 Task: Create a calendar event titled 'Monthly Business Review' on July 2, 2023, and attach the 'monthly budget' document.
Action: Mouse moved to (18, 66)
Screenshot: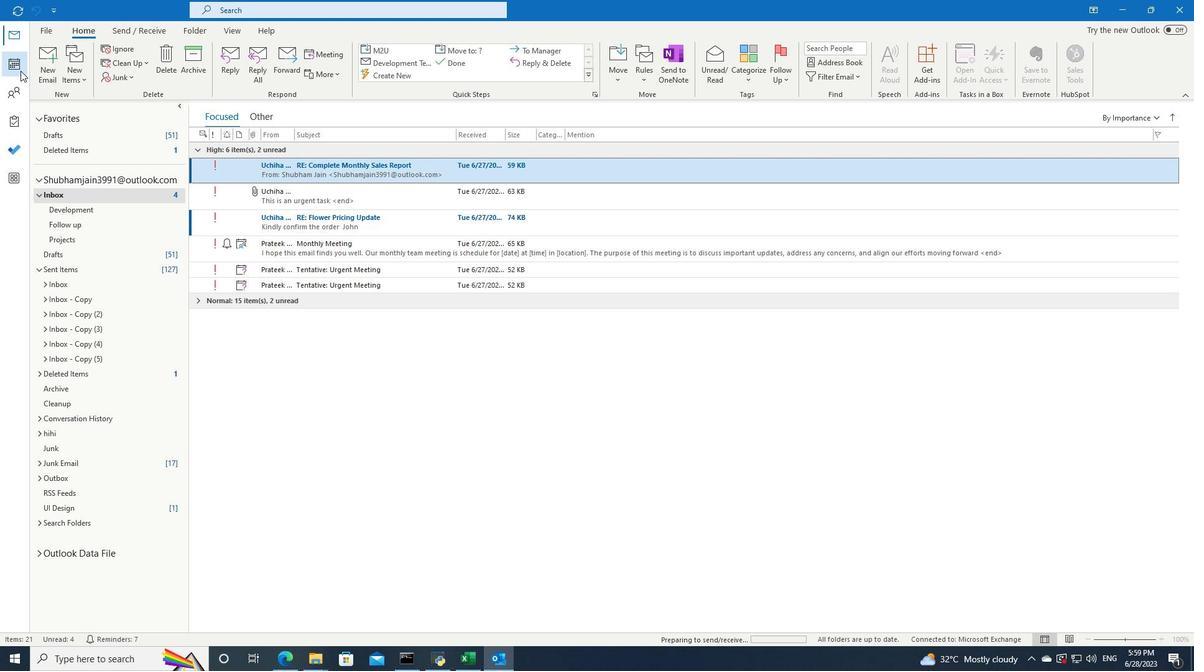 
Action: Mouse pressed left at (18, 66)
Screenshot: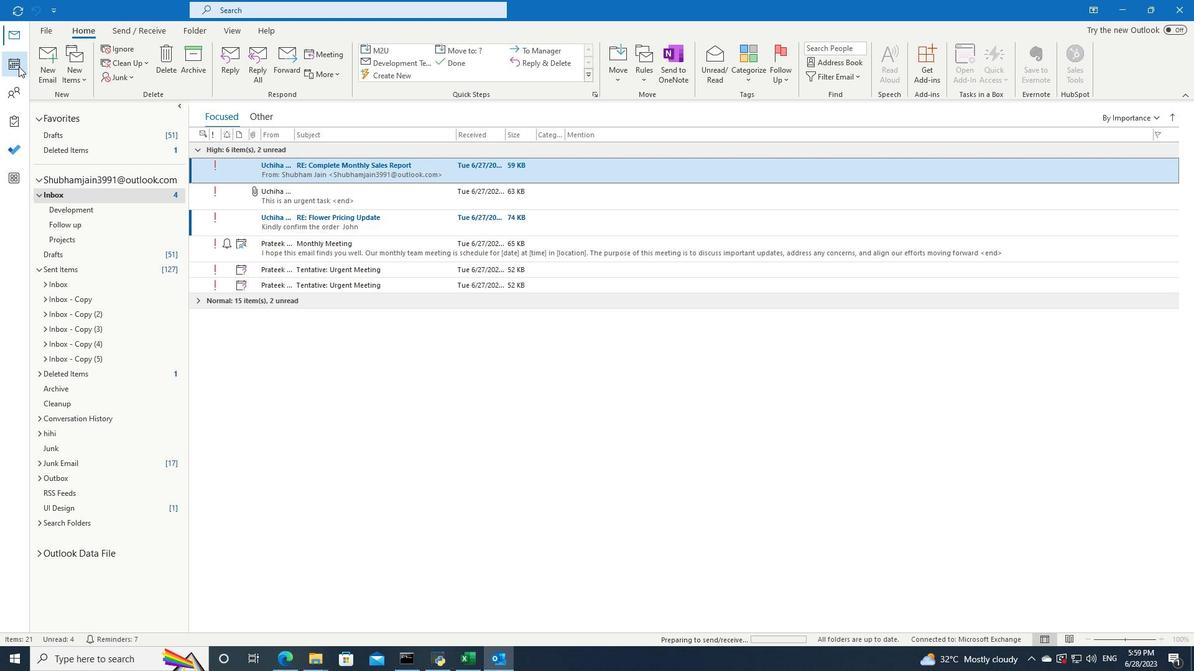 
Action: Mouse moved to (974, 556)
Screenshot: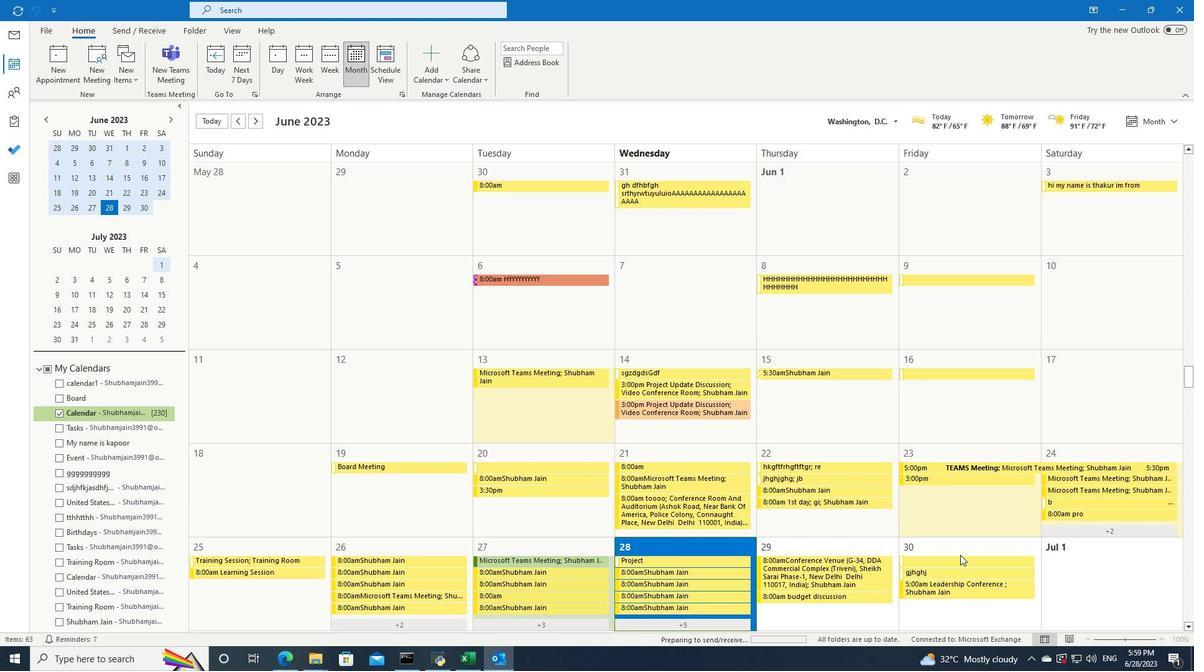 
Action: Mouse scrolled (974, 556) with delta (0, 0)
Screenshot: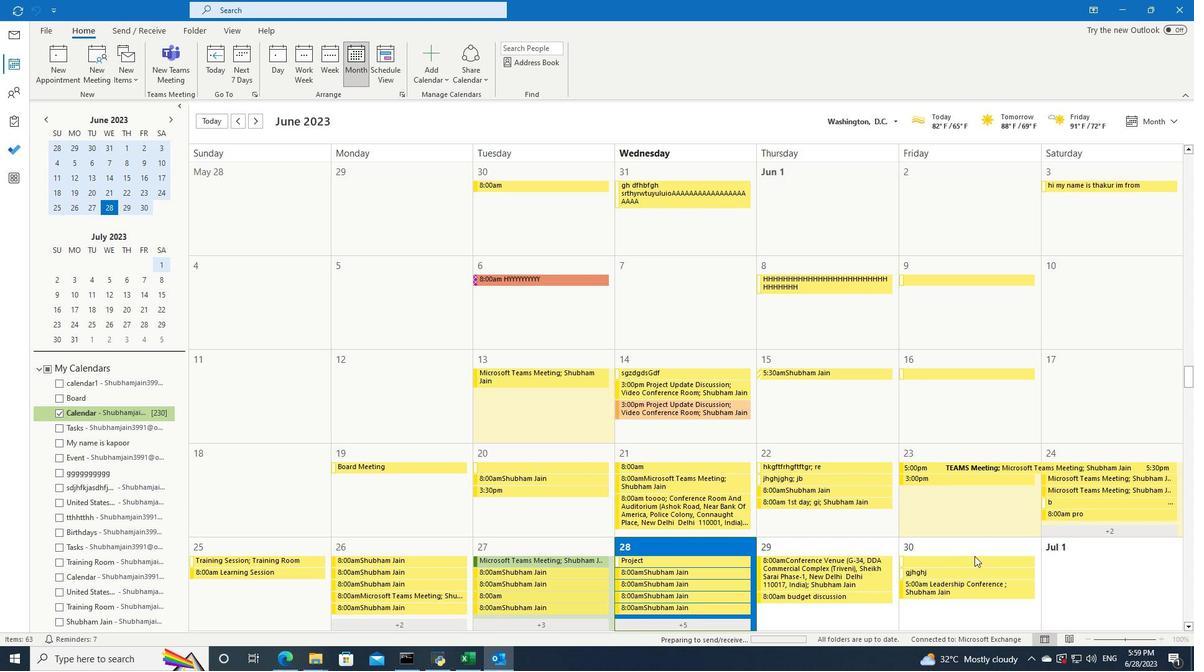 
Action: Mouse scrolled (974, 556) with delta (0, 0)
Screenshot: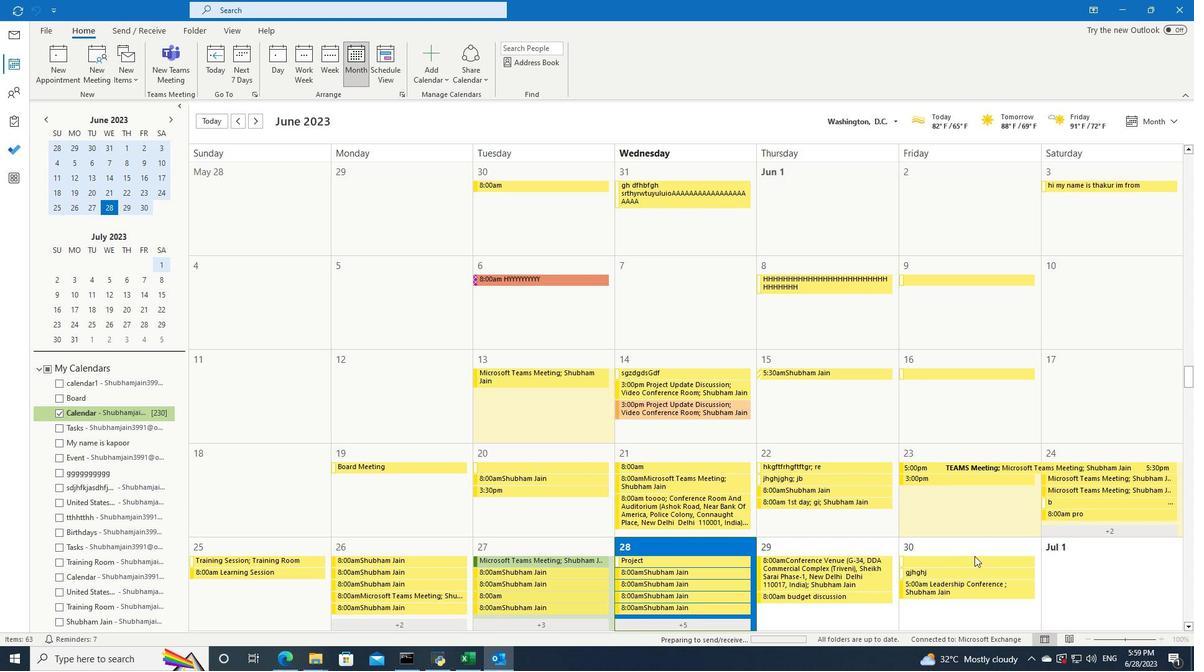 
Action: Mouse scrolled (974, 556) with delta (0, 0)
Screenshot: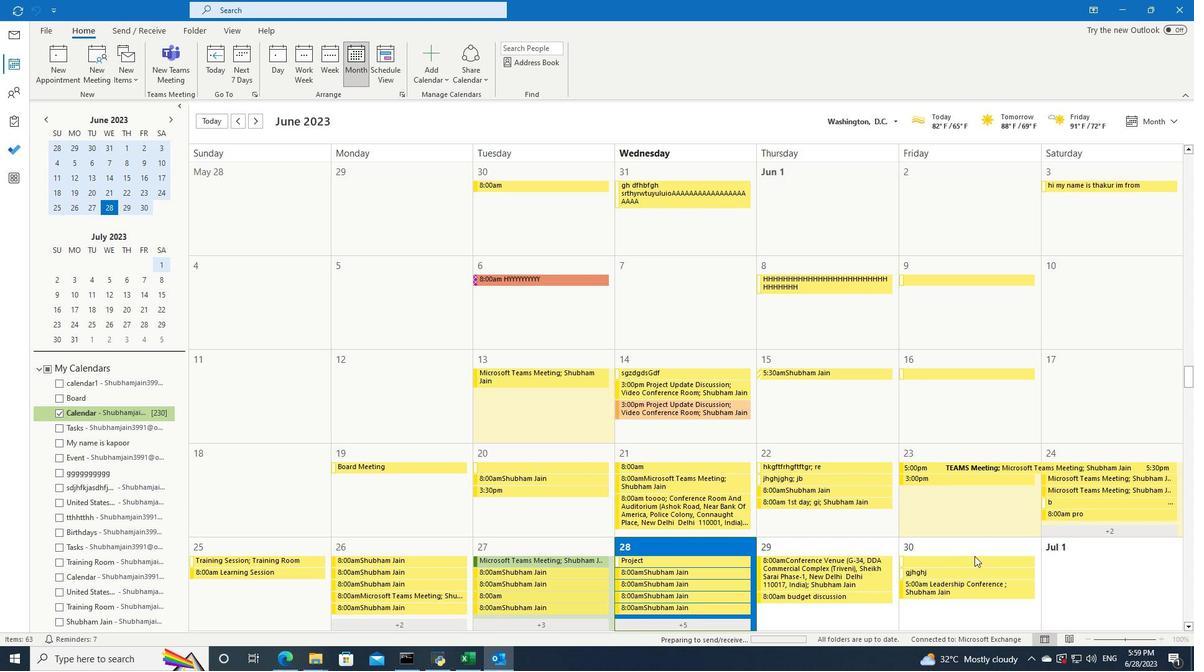
Action: Mouse moved to (242, 375)
Screenshot: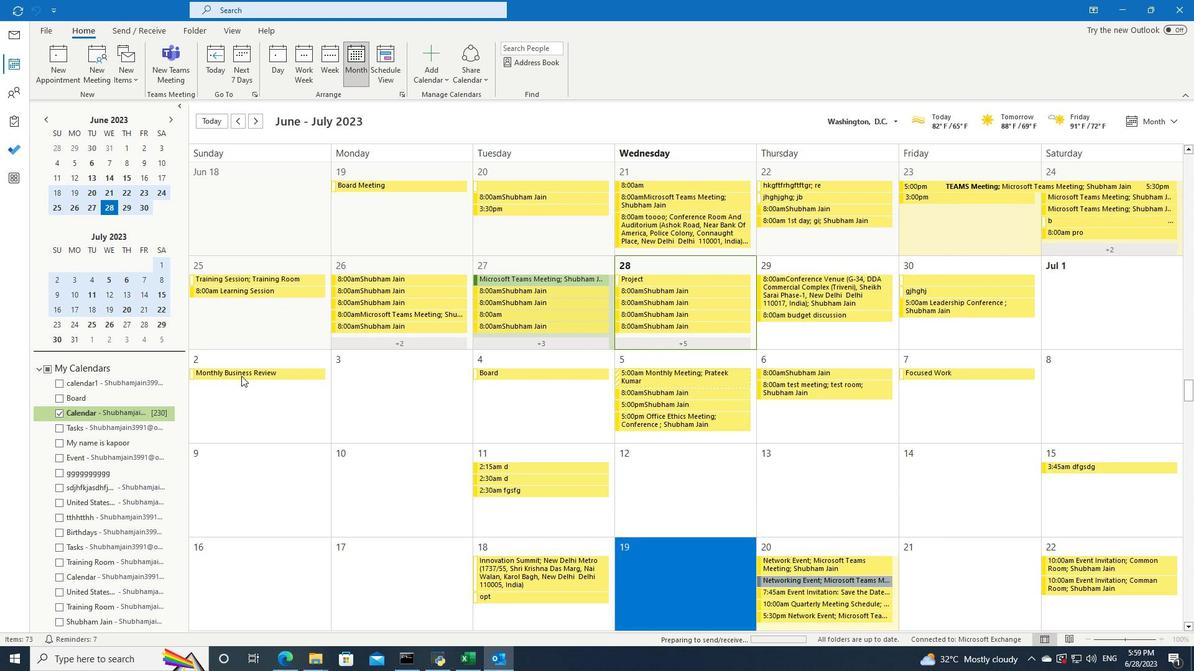 
Action: Mouse pressed left at (242, 375)
Screenshot: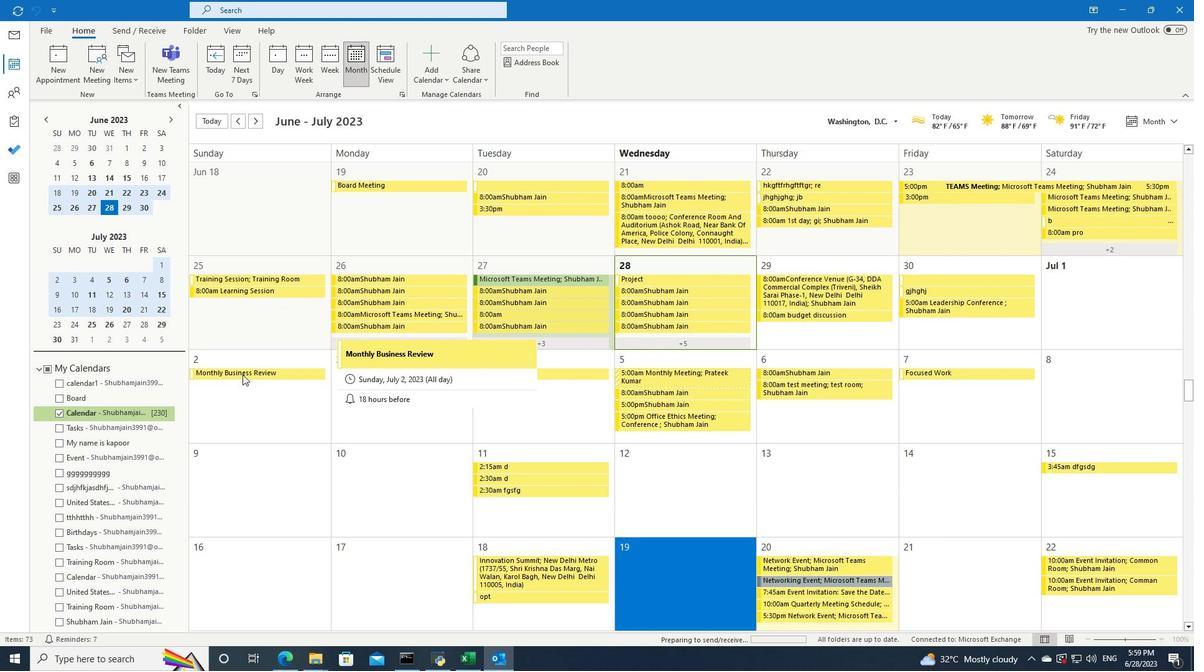 
Action: Mouse pressed left at (242, 375)
Screenshot: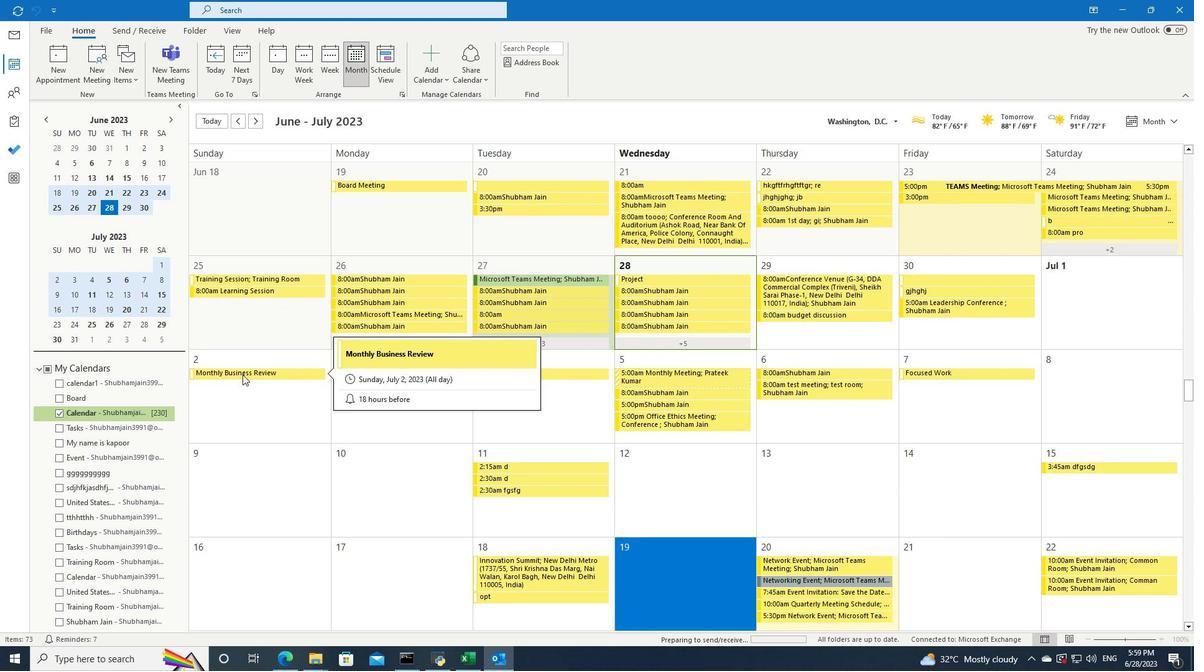 
Action: Mouse moved to (184, 28)
Screenshot: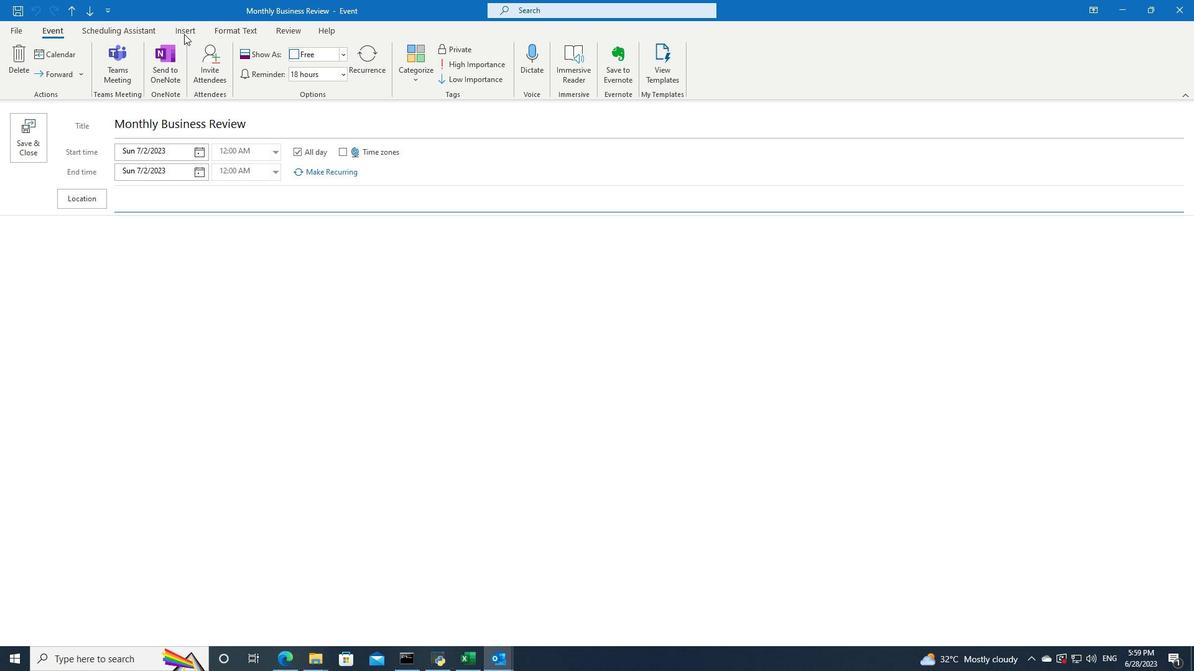 
Action: Mouse pressed left at (184, 28)
Screenshot: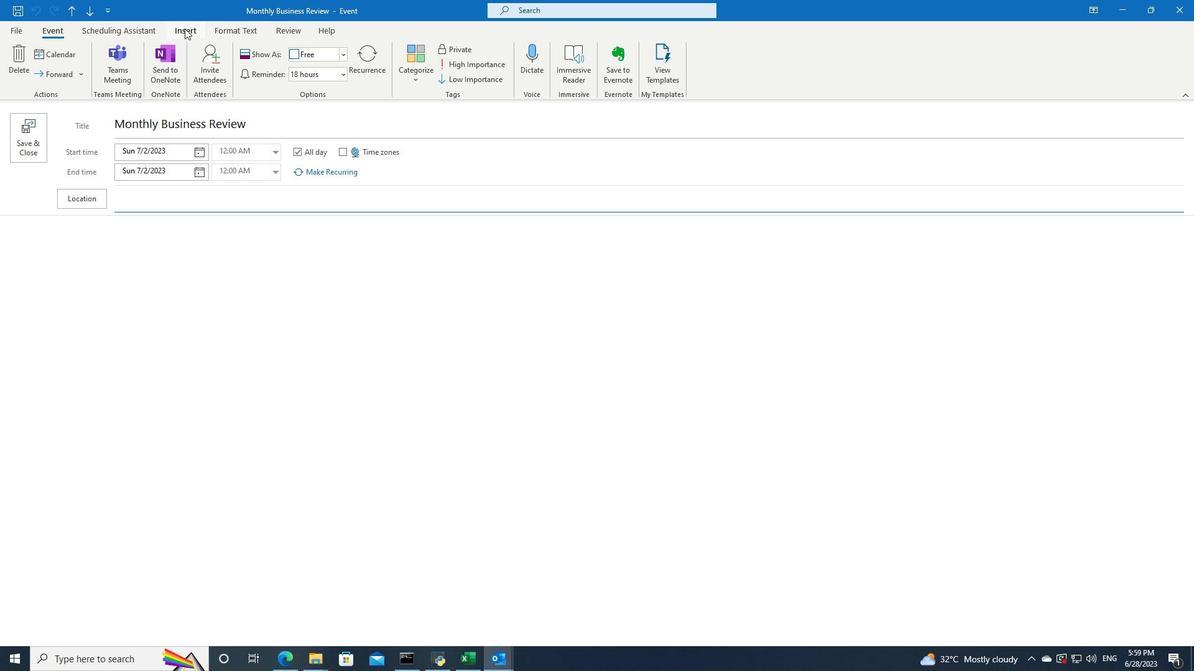 
Action: Mouse moved to (20, 78)
Screenshot: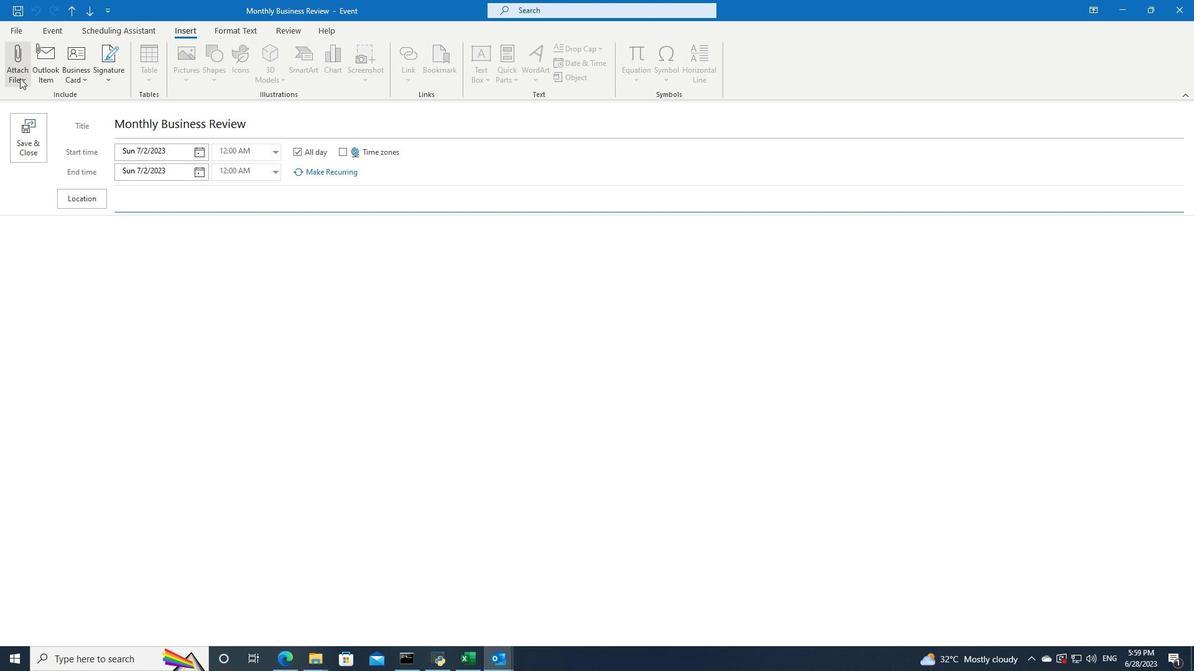 
Action: Mouse pressed left at (20, 78)
Screenshot: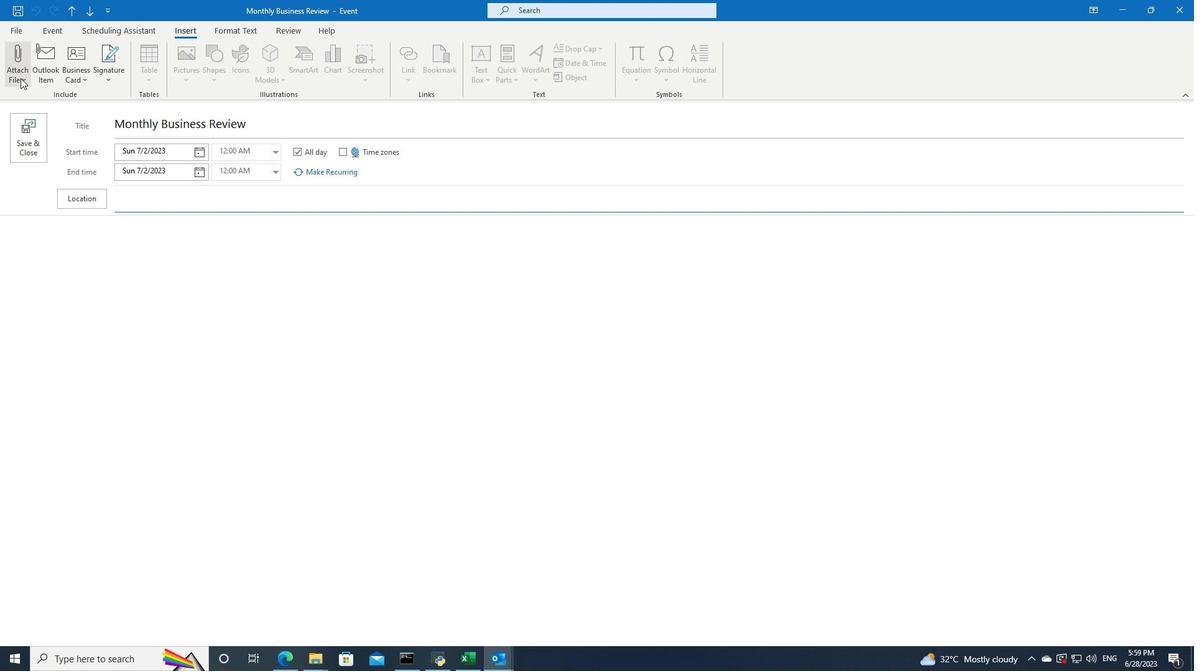 
Action: Mouse moved to (53, 123)
Screenshot: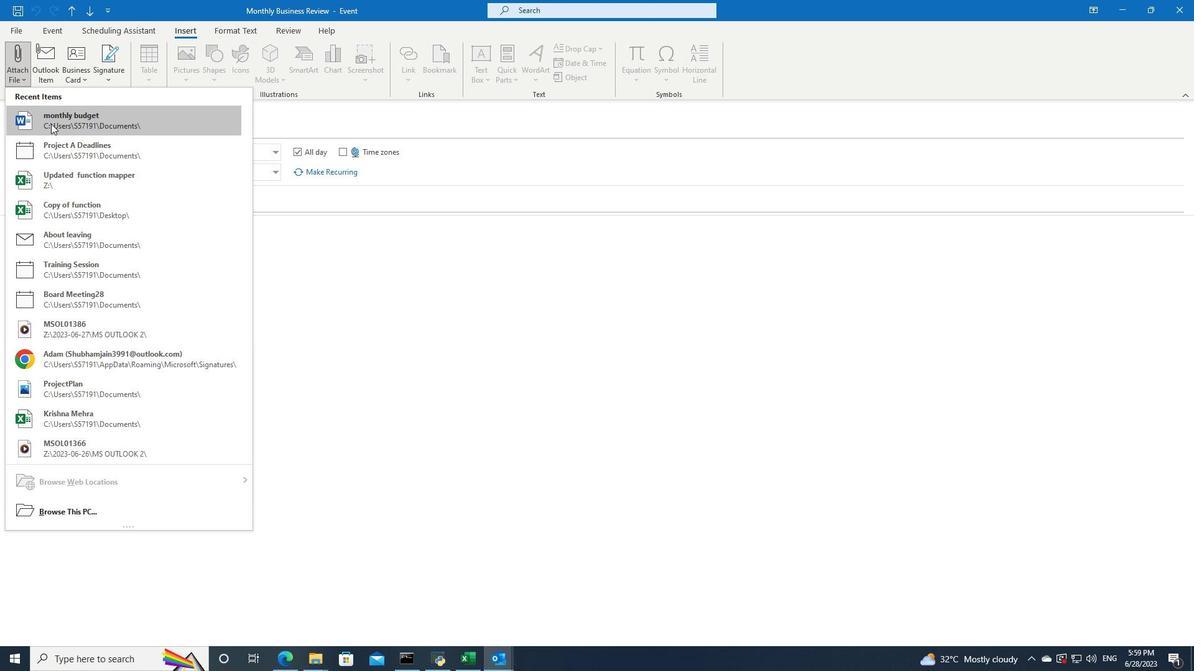 
Action: Mouse pressed left at (53, 123)
Screenshot: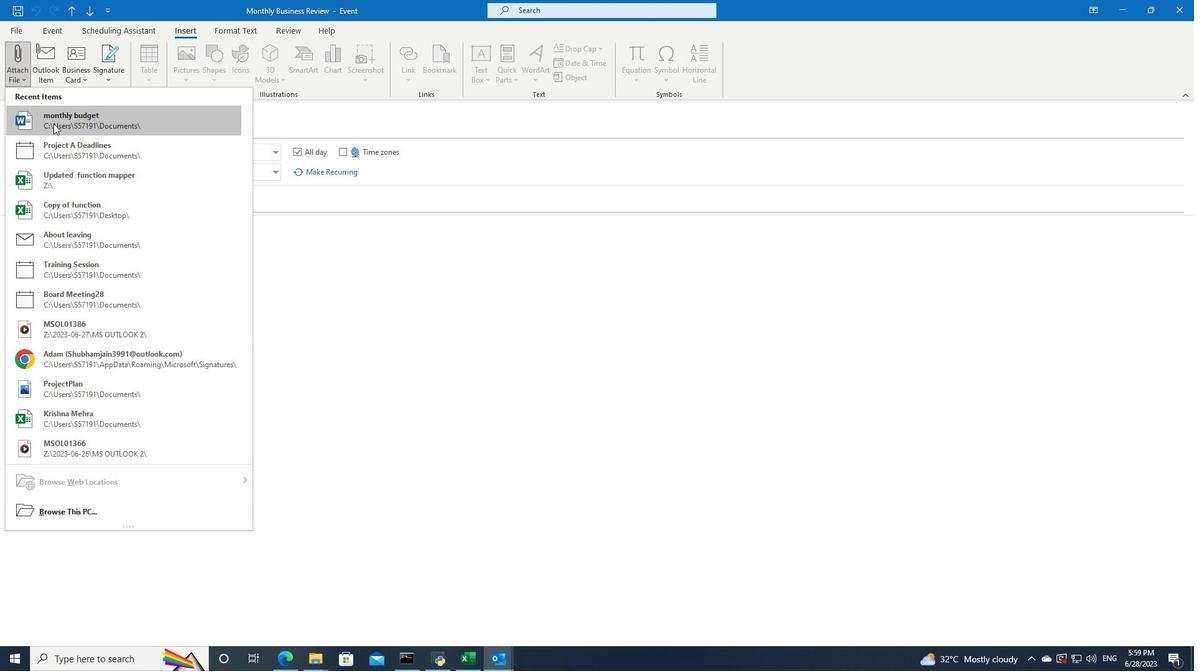 
Action: Mouse moved to (199, 301)
Screenshot: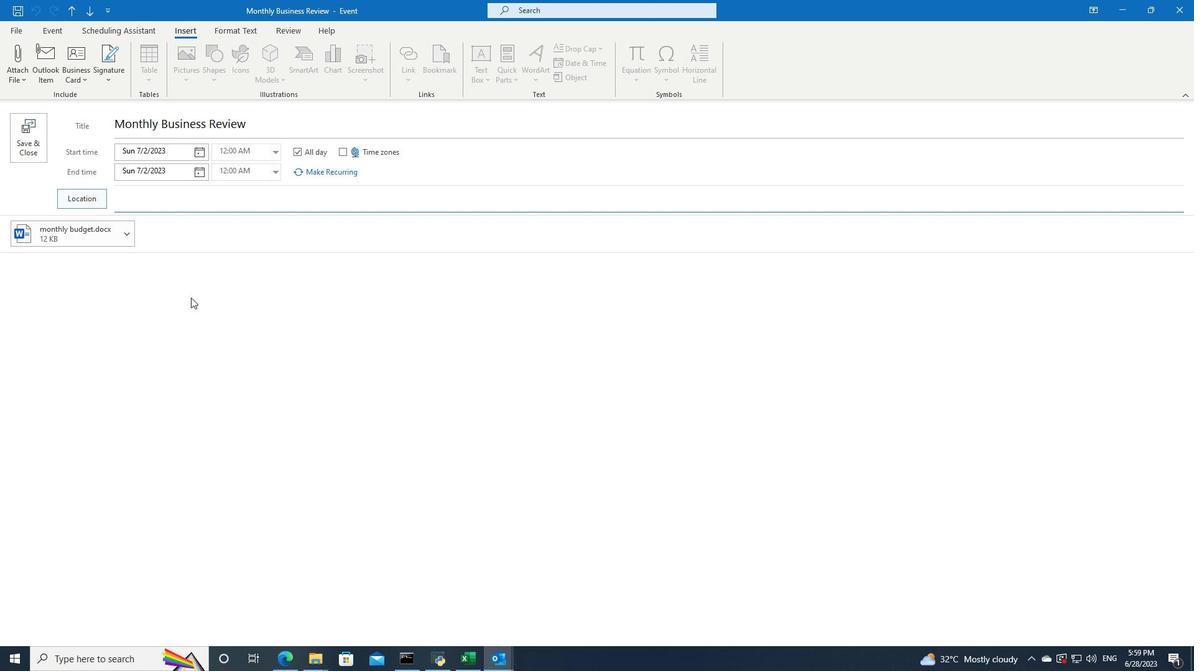 
